 Task: Make in the project AgileLink a sprint 'Code Review Sprint'. Create in the project AgileLink a sprint 'Code Review Sprint'. Add in the project AgileLink a sprint 'Code Review Sprint'
Action: Mouse moved to (180, 48)
Screenshot: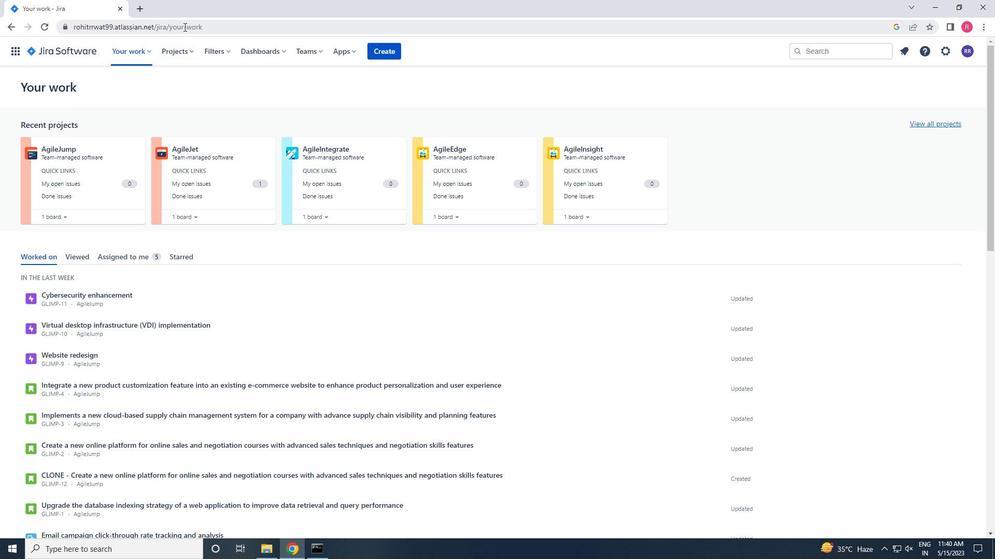 
Action: Mouse pressed left at (180, 48)
Screenshot: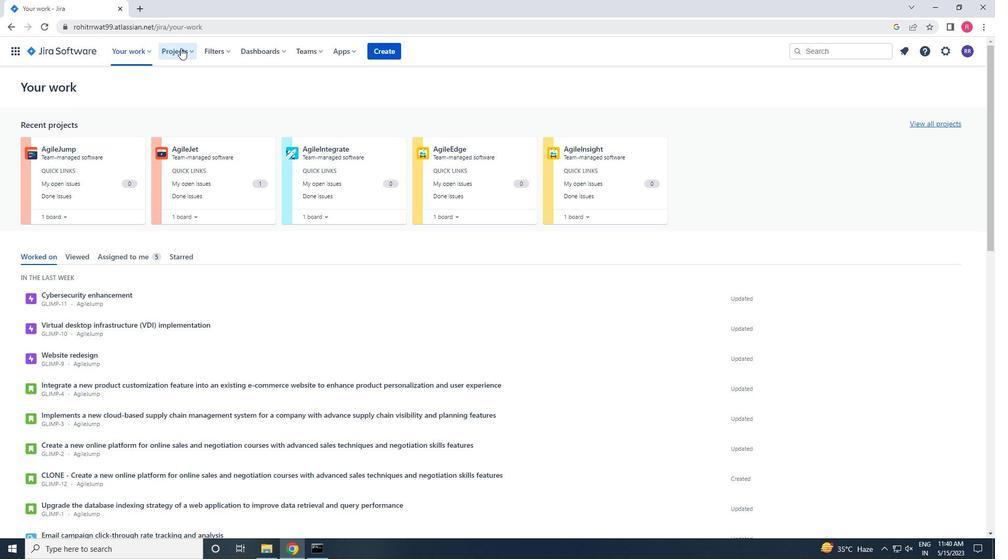 
Action: Mouse moved to (196, 94)
Screenshot: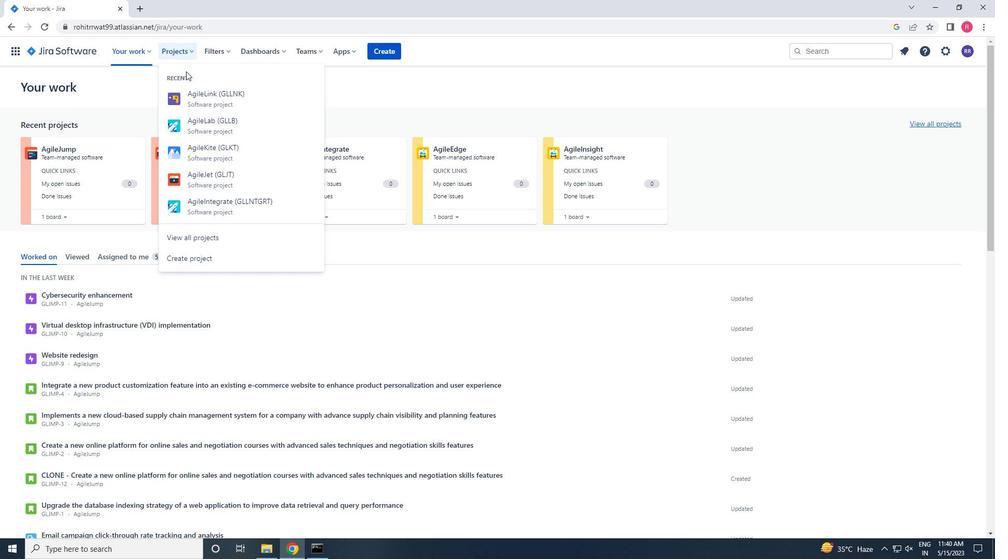 
Action: Mouse pressed left at (196, 94)
Screenshot: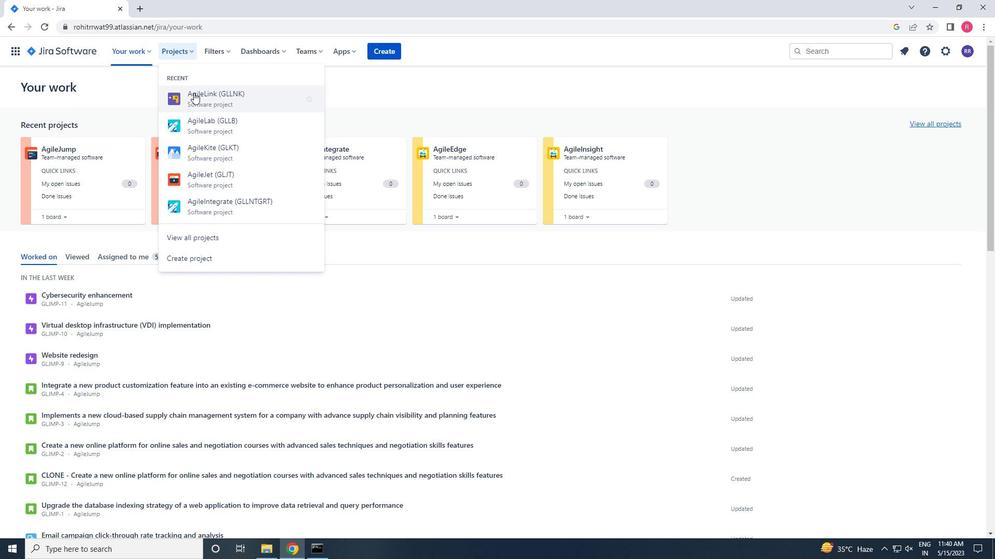 
Action: Mouse moved to (58, 161)
Screenshot: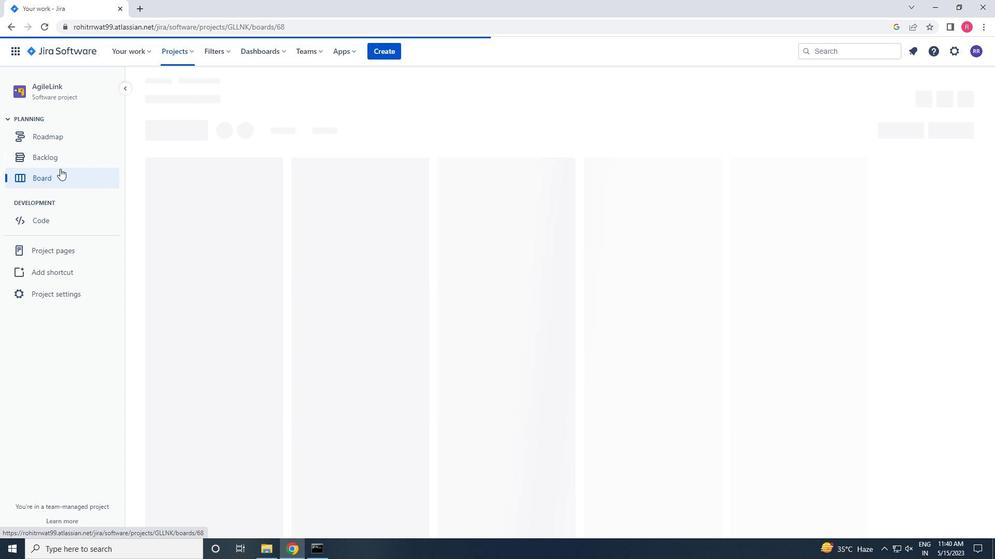 
Action: Mouse pressed left at (58, 161)
Screenshot: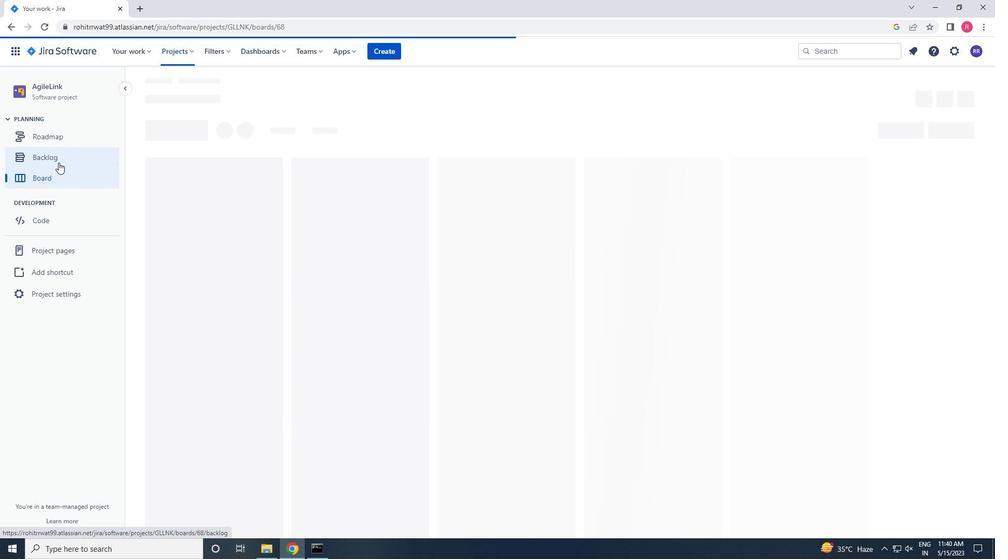 
Action: Mouse moved to (370, 161)
Screenshot: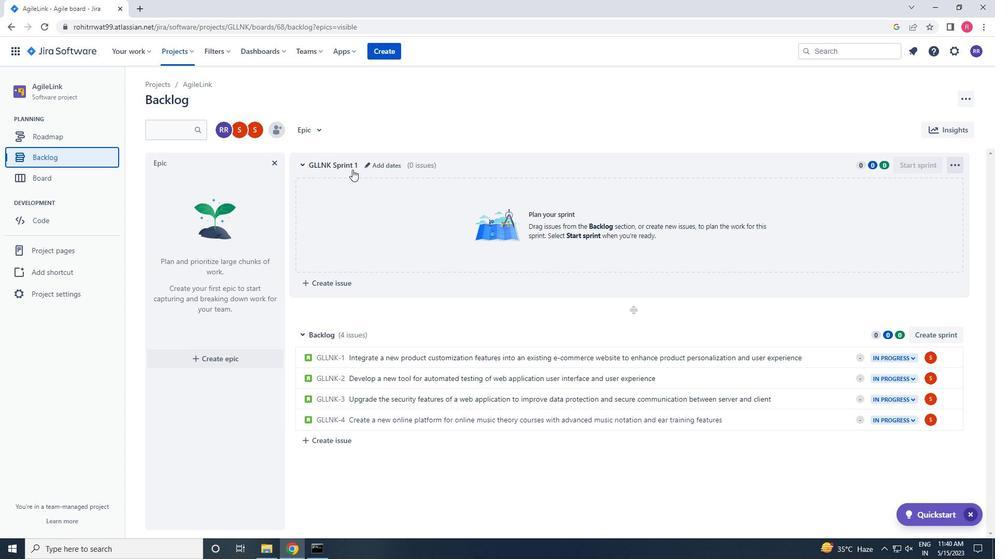 
Action: Mouse pressed left at (370, 161)
Screenshot: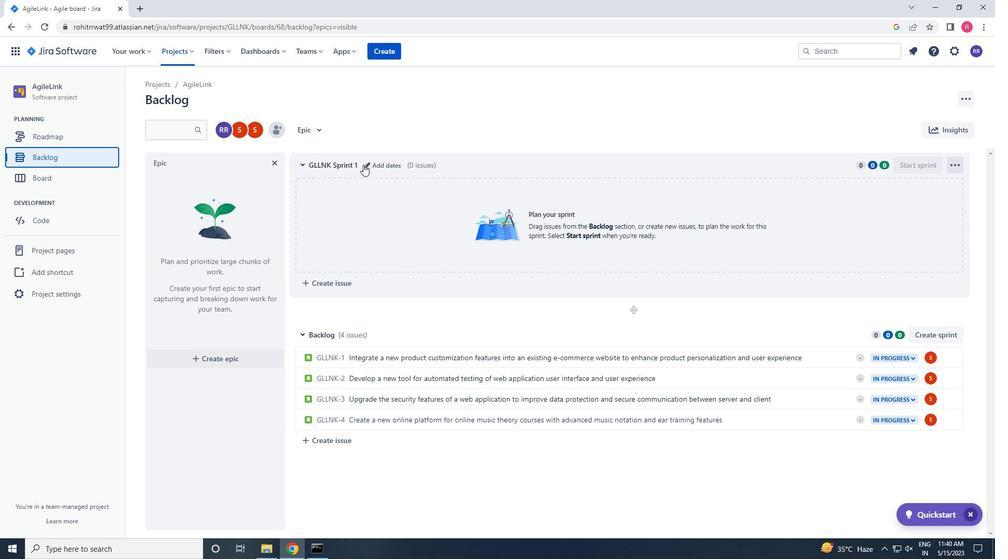 
Action: Key pressed <Key.backspace><Key.backspace><Key.backspace><Key.backspace><Key.backspace><Key.backspace><Key.backspace><Key.backspace><Key.backspace><Key.backspace><Key.backspace><Key.backspace><Key.backspace><Key.backspace><Key.backspace><Key.backspace><Key.backspace><Key.backspace><Key.backspace><Key.backspace><Key.backspace><Key.shift>CODE<Key.space><Key.shift>REVIEW<Key.space><Key.shift>SPRINT<Key.space><Key.space><Key.enter>
Screenshot: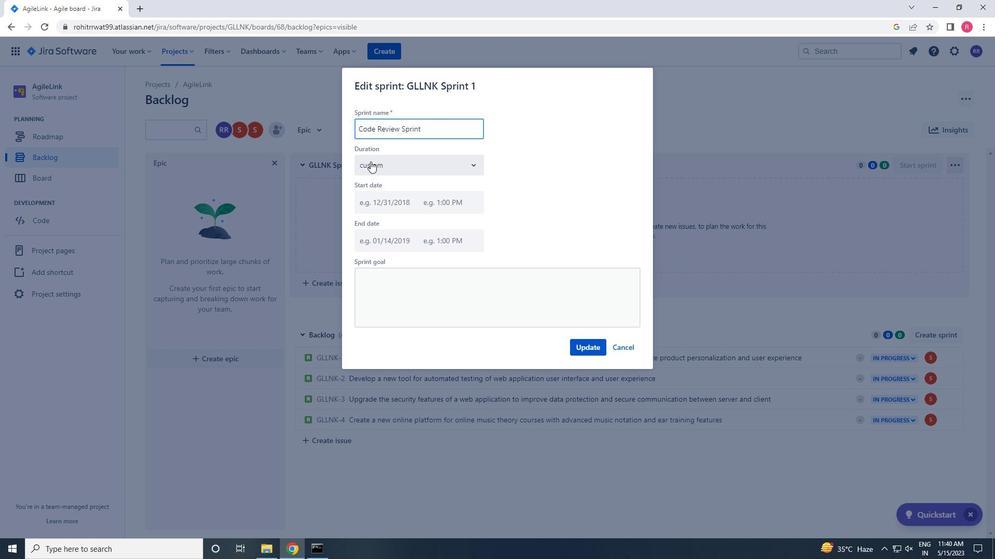 
Action: Mouse moved to (945, 336)
Screenshot: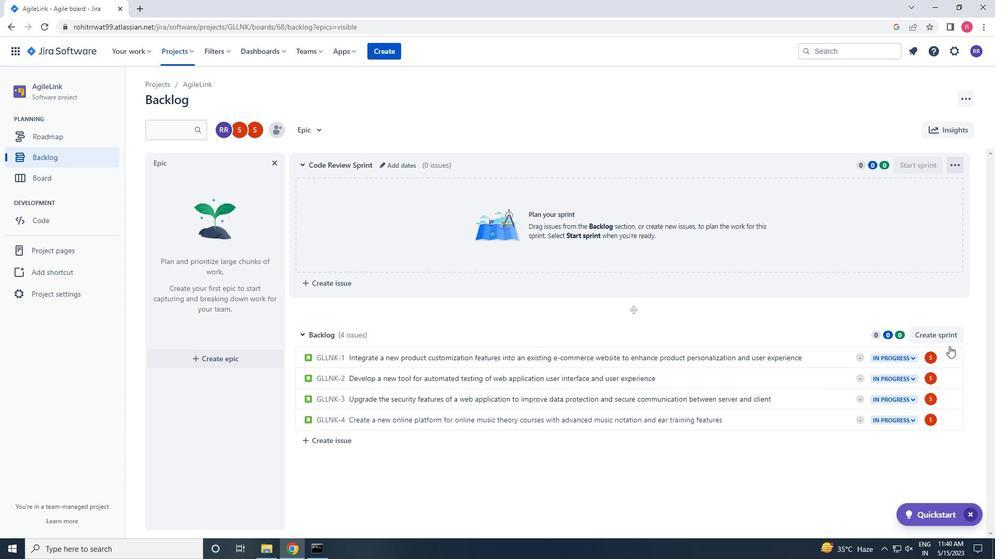 
Action: Mouse pressed left at (945, 336)
Screenshot: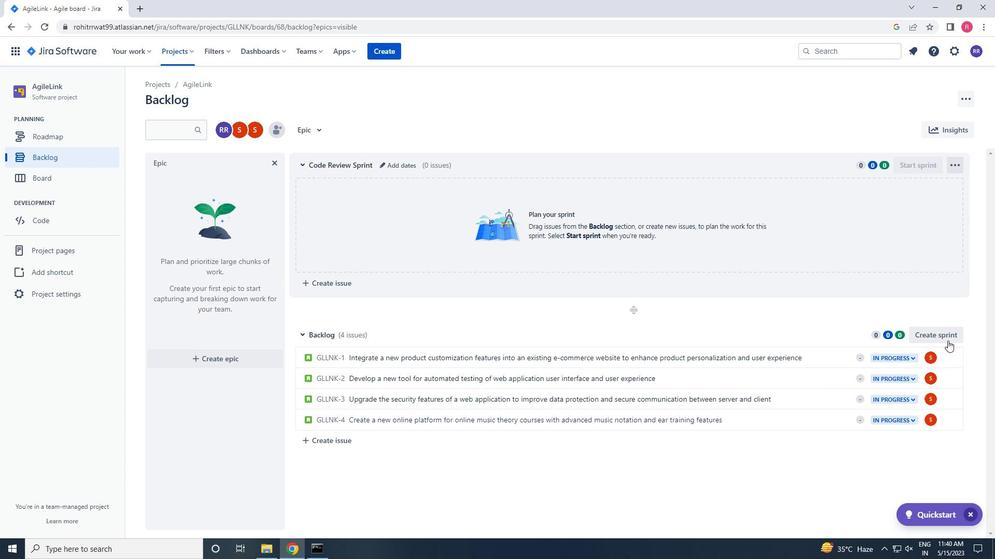 
Action: Mouse moved to (394, 335)
Screenshot: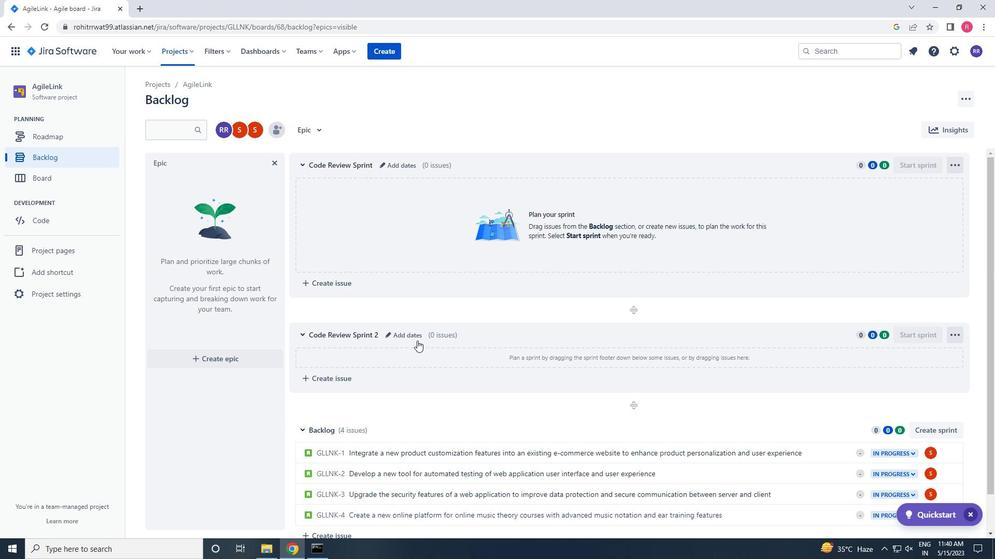 
Action: Mouse pressed left at (394, 335)
Screenshot: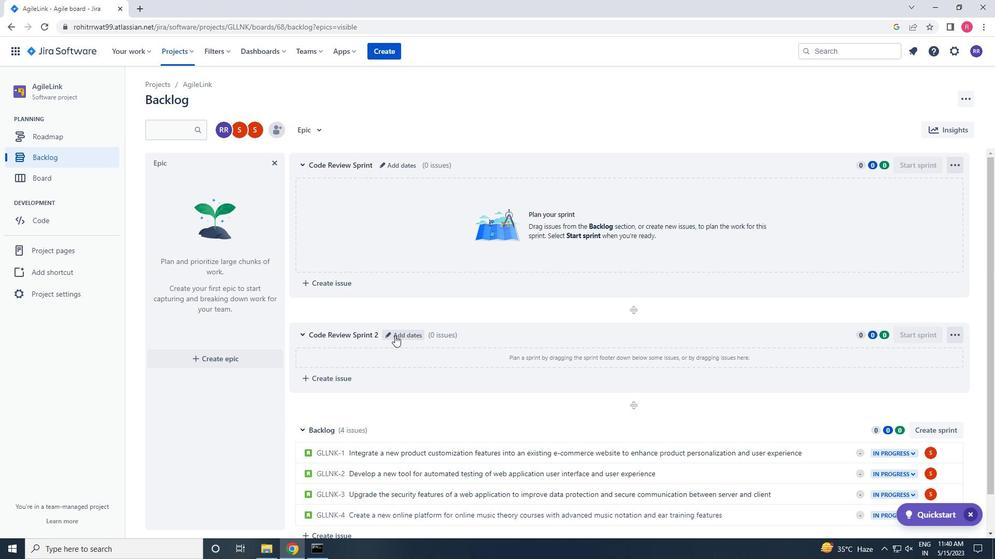 
Action: Mouse moved to (397, 292)
Screenshot: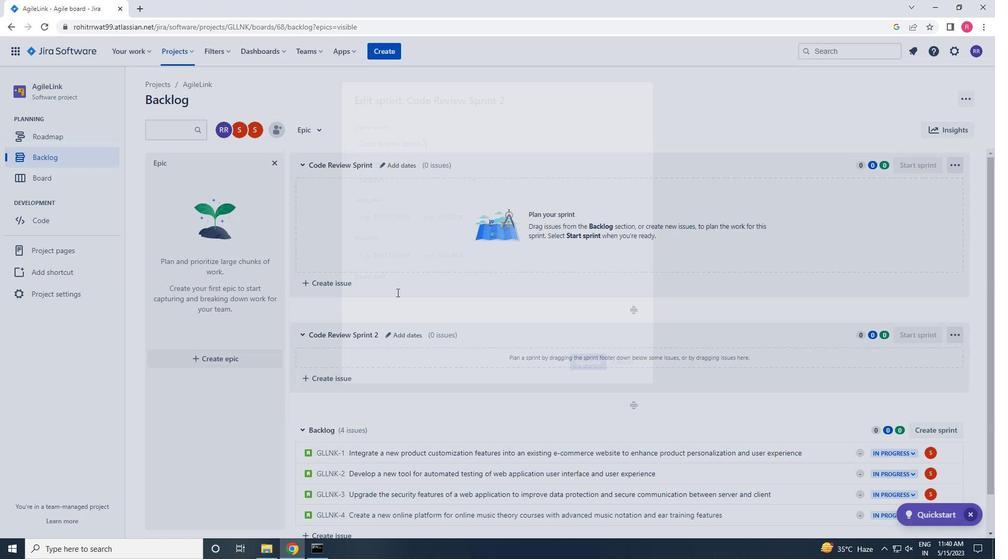 
Action: Key pressed <Key.backspace><Key.enter>
Screenshot: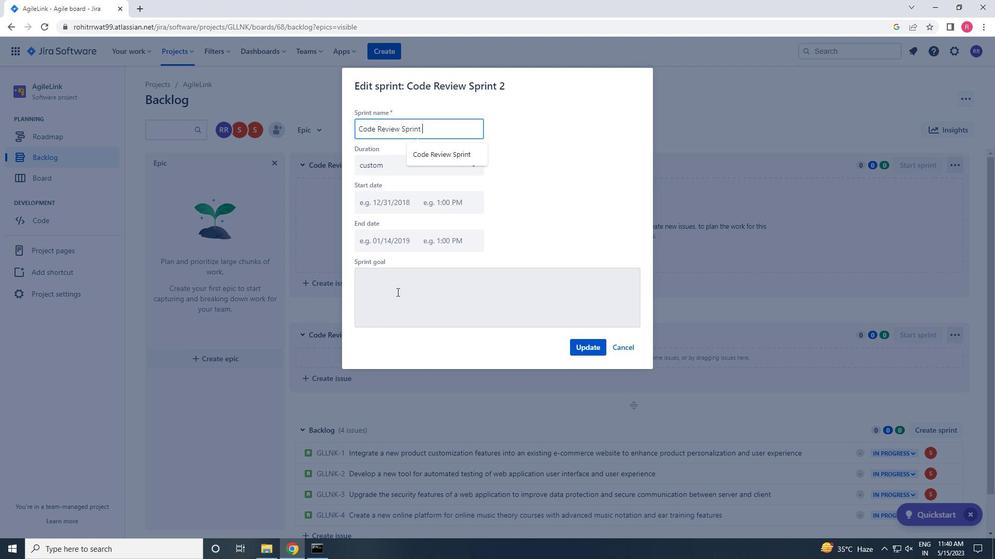 
Action: Mouse moved to (921, 425)
Screenshot: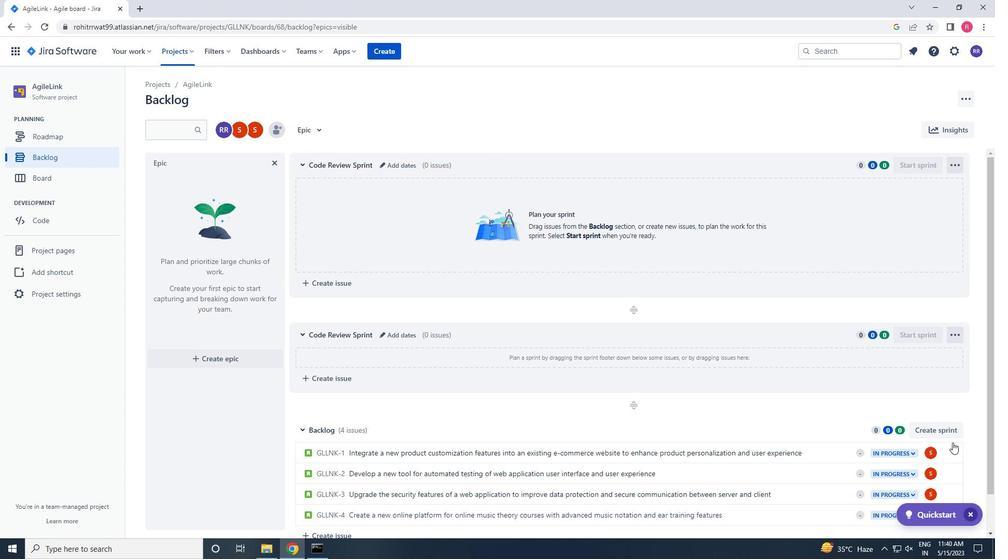 
Action: Mouse pressed left at (921, 425)
Screenshot: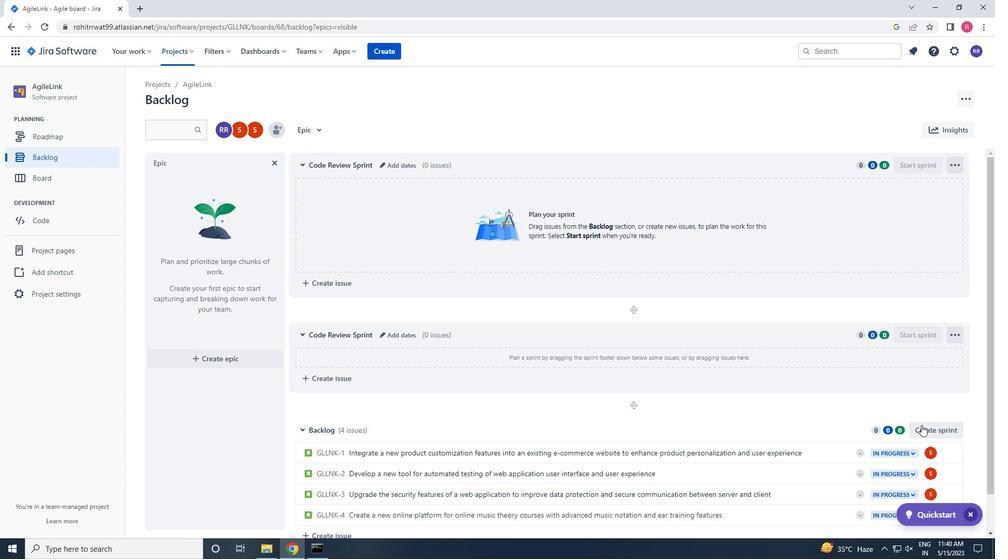 
Action: Mouse moved to (389, 429)
Screenshot: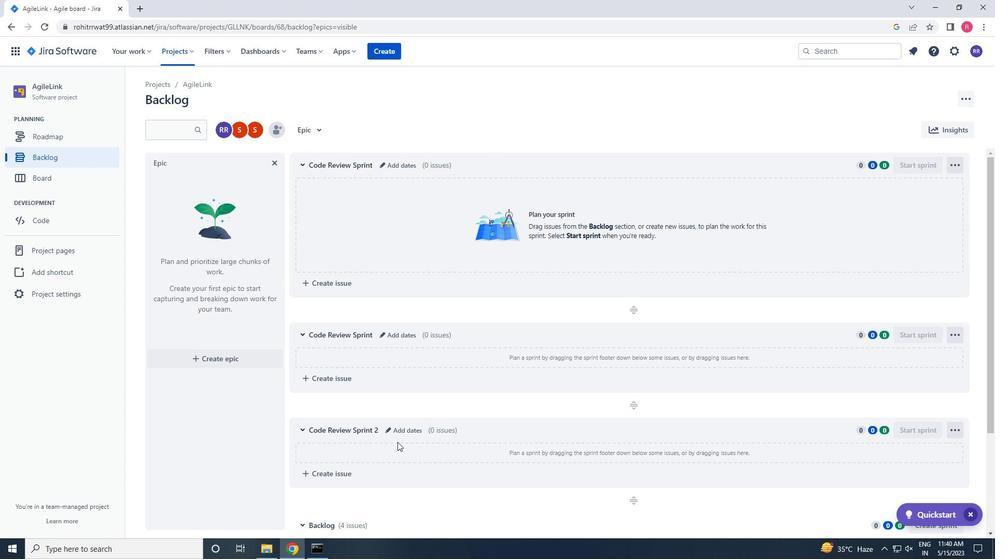 
Action: Mouse pressed left at (389, 429)
Screenshot: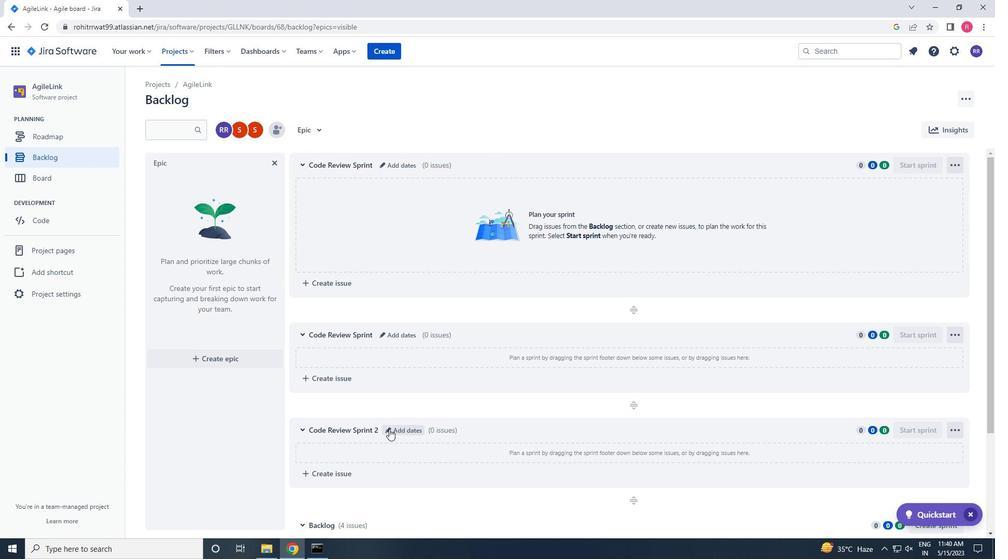 
Action: Mouse moved to (387, 429)
Screenshot: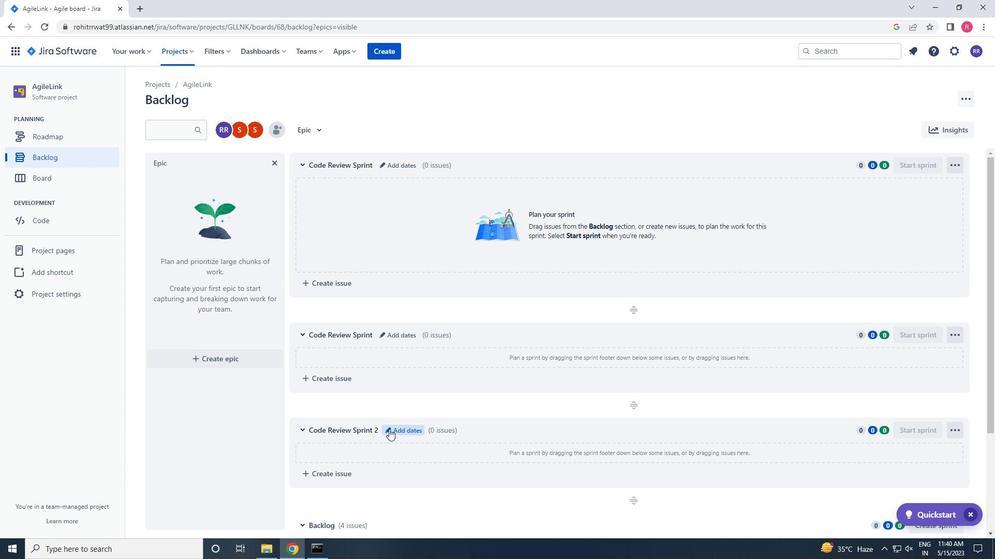 
Action: Key pressed <Key.backspace>
Screenshot: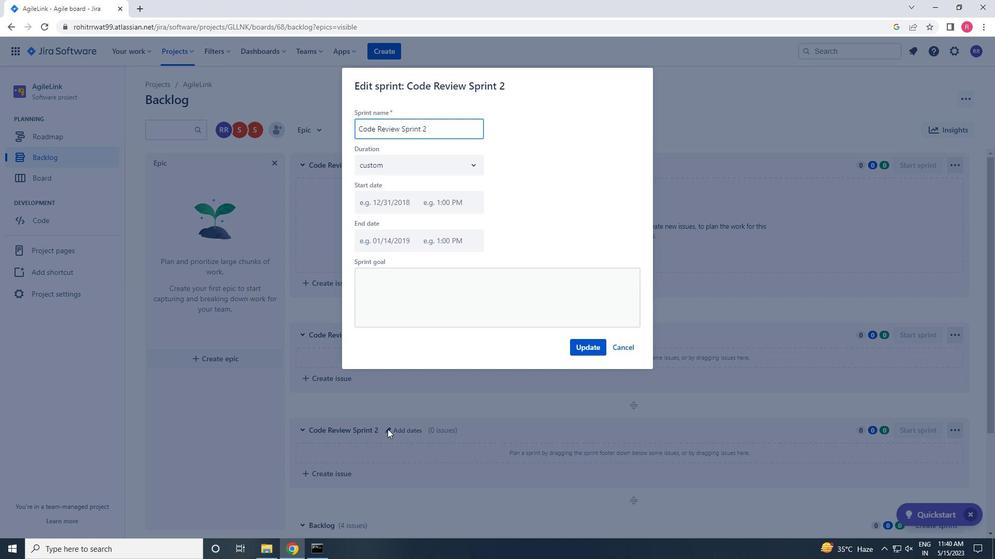 
Action: Mouse moved to (387, 430)
Screenshot: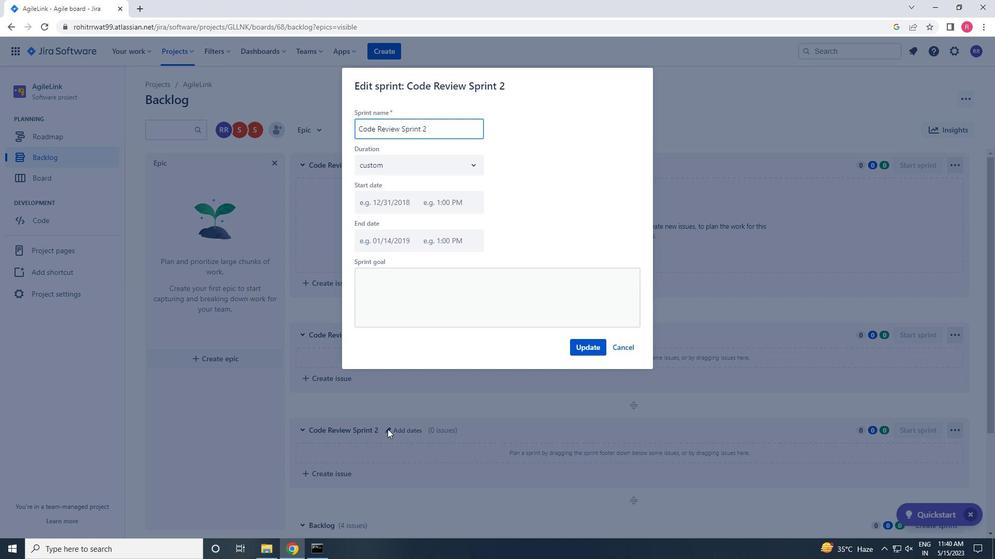
Action: Key pressed <Key.enter>
Screenshot: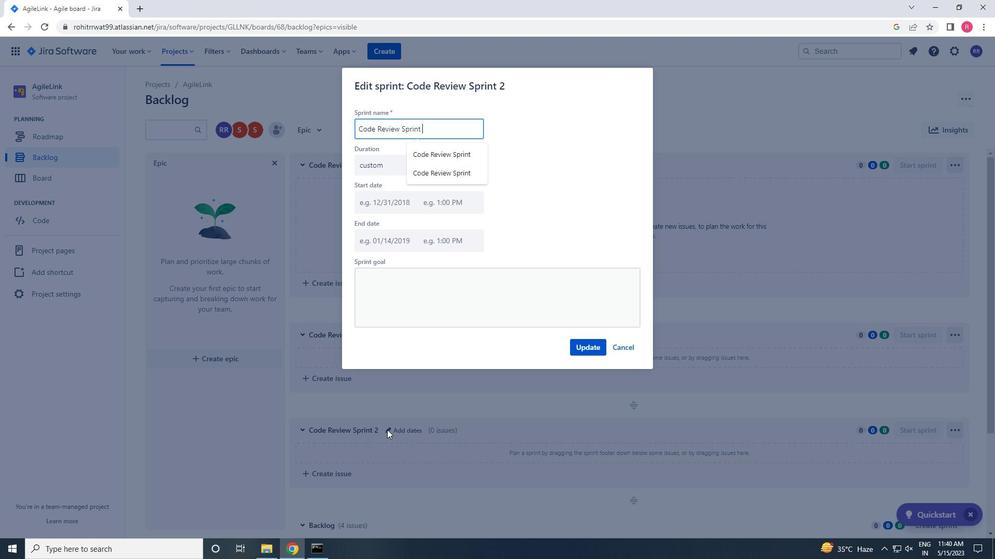 
Action: Mouse moved to (351, 434)
Screenshot: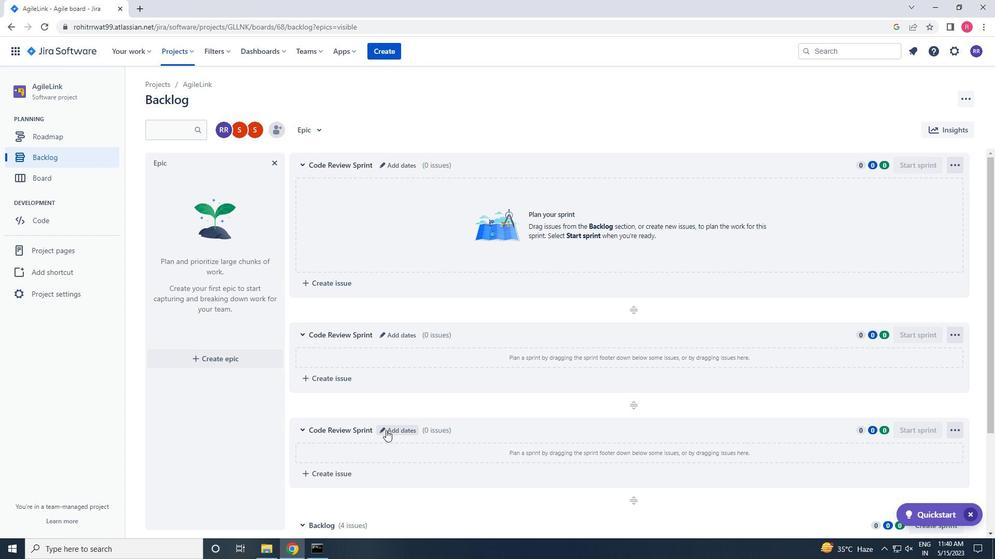 
Action: Mouse scrolled (351, 433) with delta (0, 0)
Screenshot: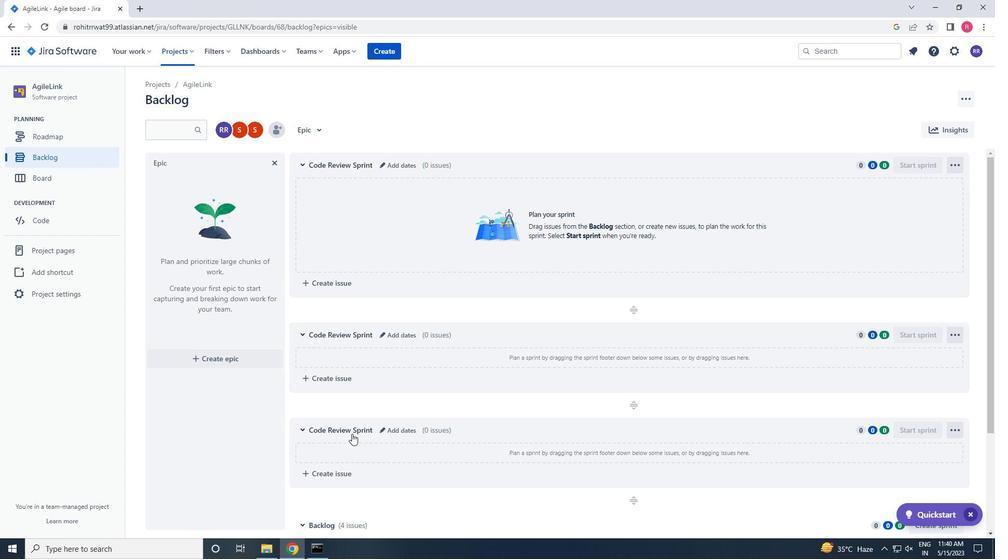 
Action: Mouse scrolled (351, 433) with delta (0, 0)
Screenshot: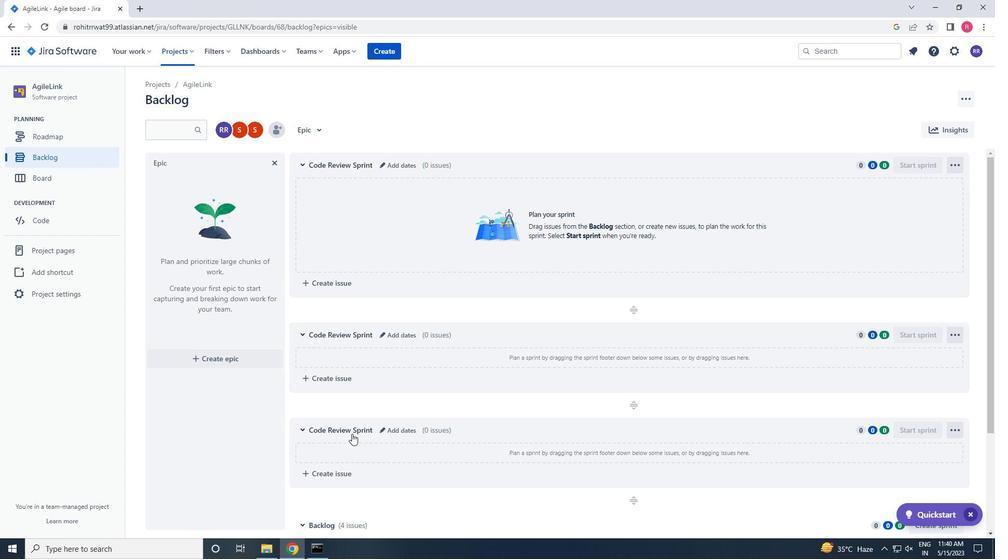 
Action: Mouse scrolled (351, 433) with delta (0, 0)
Screenshot: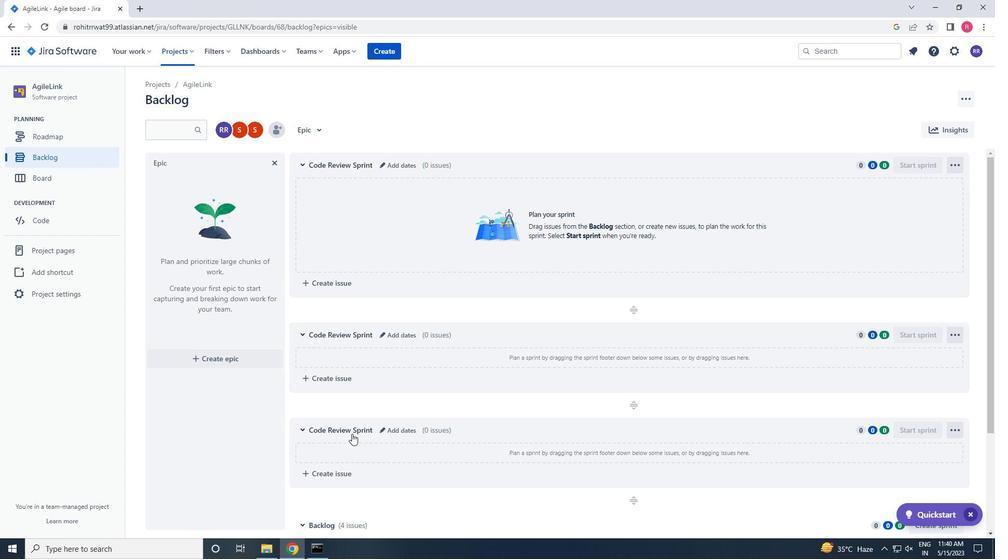 
Action: Mouse scrolled (351, 433) with delta (0, 0)
Screenshot: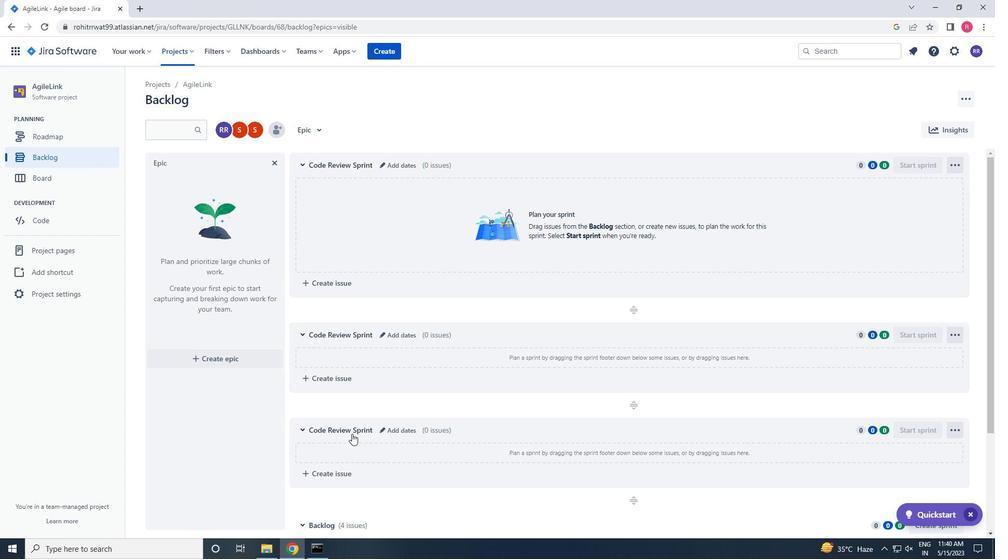 
Action: Mouse scrolled (351, 433) with delta (0, 0)
Screenshot: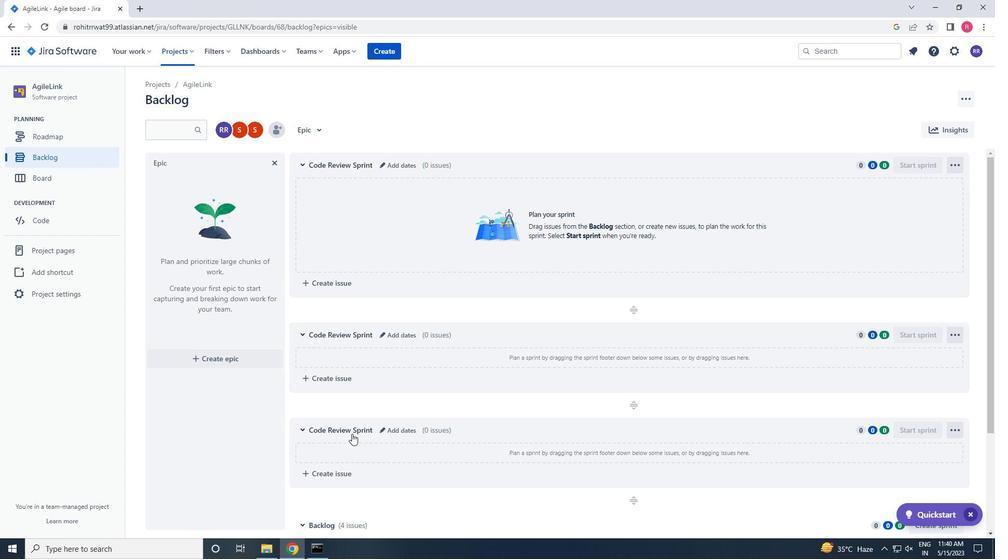 
